 Task: Set "Noise reduction" for "H.264/MPEG-4 Part 10/AVC encoder (x264 10-bit)" to 3.
Action: Mouse moved to (92, 12)
Screenshot: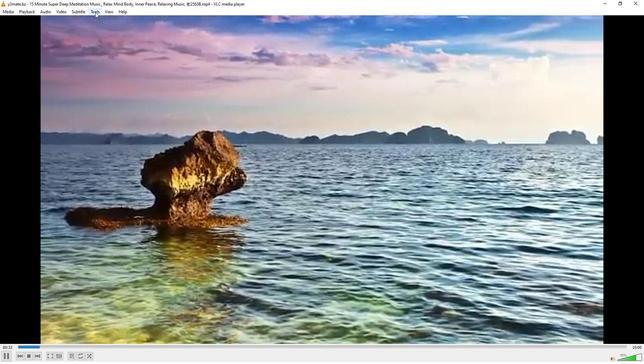 
Action: Mouse pressed left at (92, 12)
Screenshot: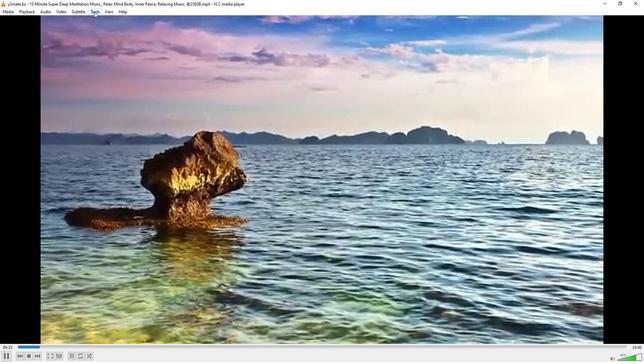 
Action: Mouse moved to (111, 92)
Screenshot: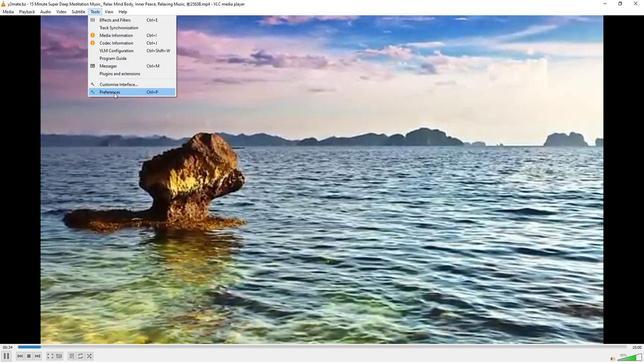 
Action: Mouse pressed left at (111, 92)
Screenshot: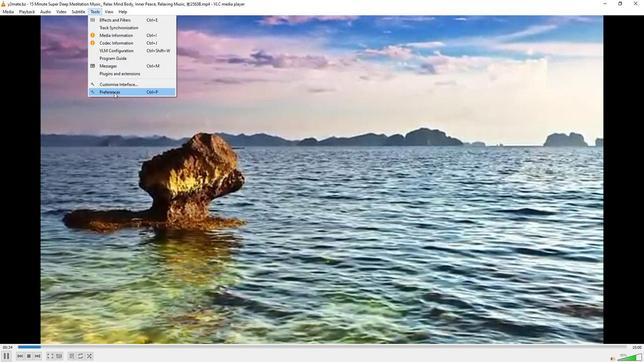 
Action: Mouse moved to (209, 295)
Screenshot: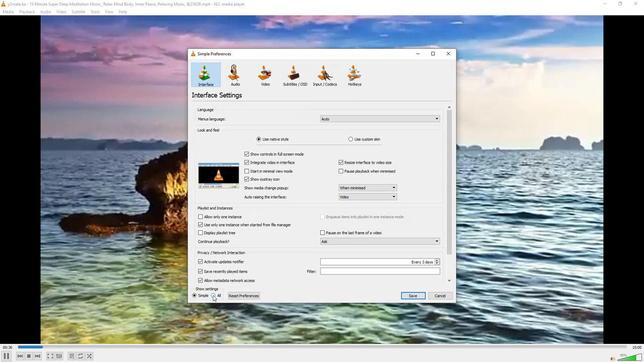 
Action: Mouse pressed left at (209, 295)
Screenshot: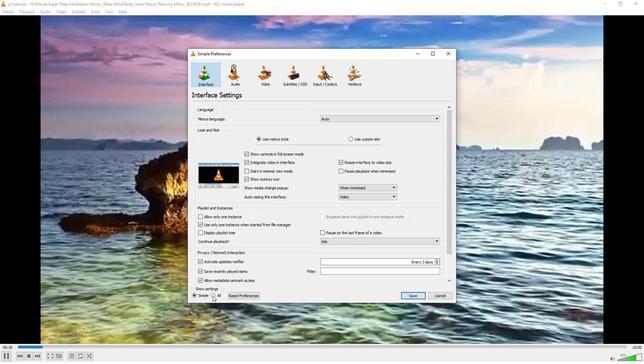 
Action: Mouse moved to (199, 227)
Screenshot: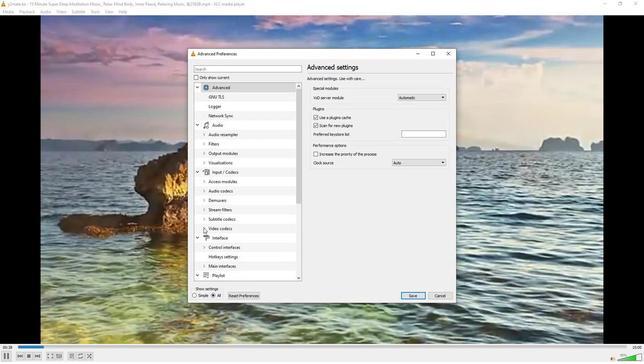 
Action: Mouse pressed left at (199, 227)
Screenshot: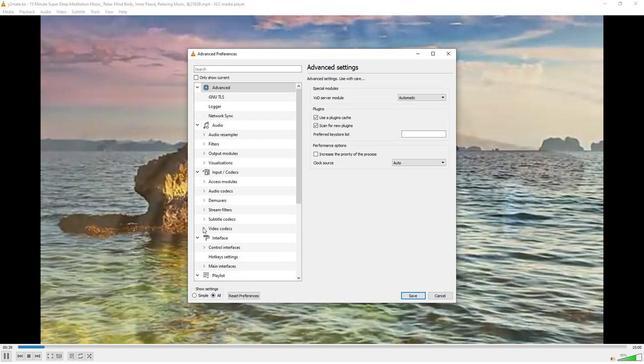 
Action: Mouse moved to (205, 234)
Screenshot: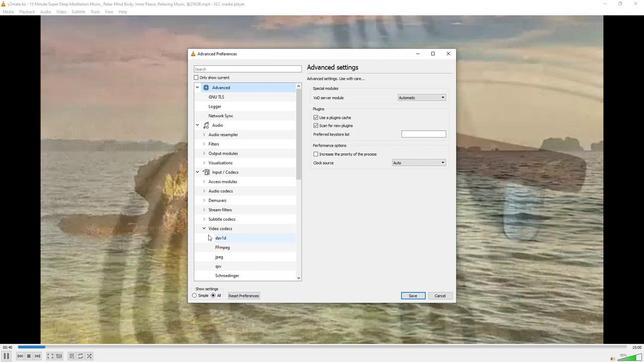 
Action: Mouse scrolled (205, 234) with delta (0, 0)
Screenshot: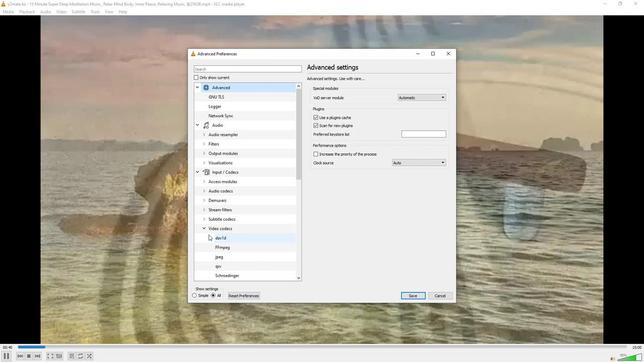 
Action: Mouse scrolled (205, 234) with delta (0, 0)
Screenshot: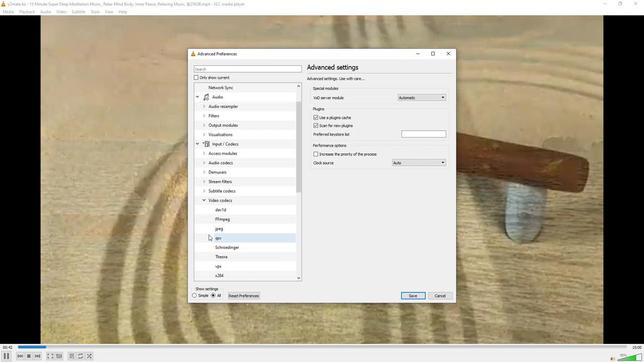 
Action: Mouse moved to (214, 255)
Screenshot: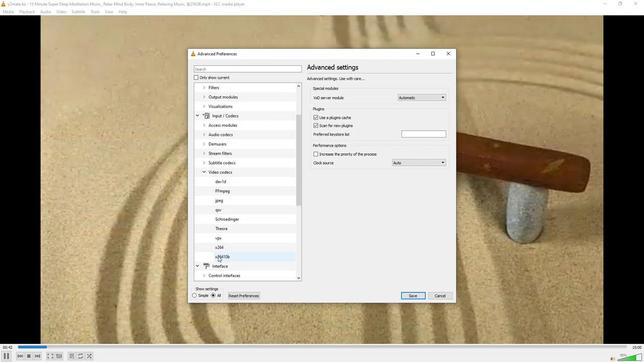 
Action: Mouse pressed left at (214, 255)
Screenshot: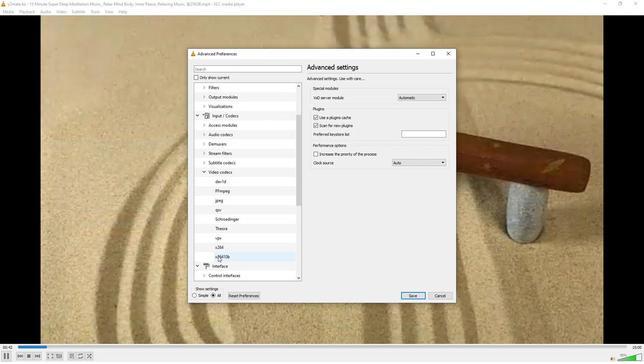 
Action: Mouse moved to (313, 220)
Screenshot: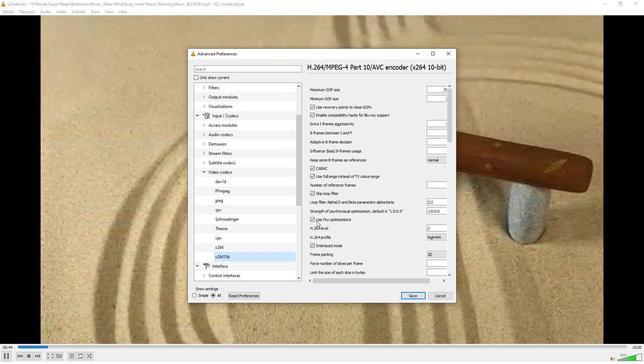 
Action: Mouse scrolled (313, 220) with delta (0, 0)
Screenshot: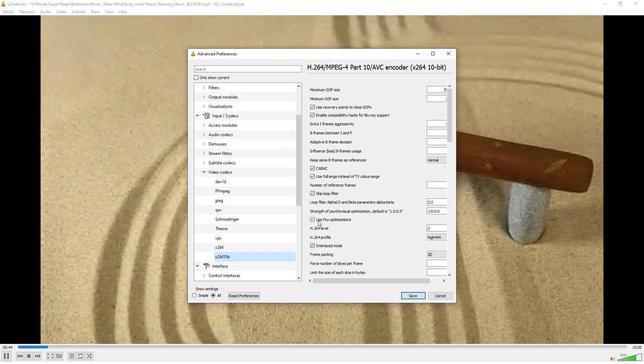 
Action: Mouse moved to (313, 220)
Screenshot: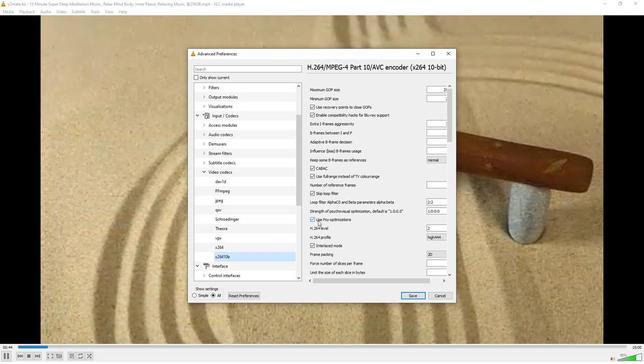 
Action: Mouse scrolled (313, 219) with delta (0, 0)
Screenshot: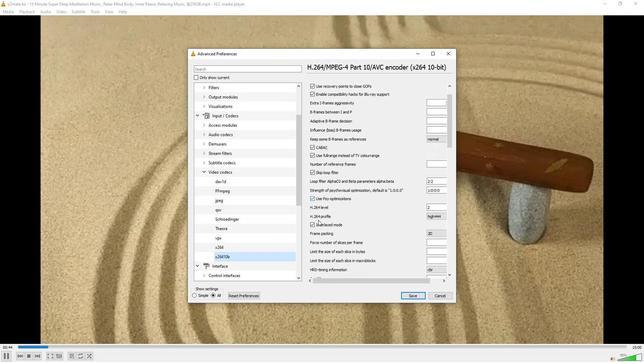 
Action: Mouse moved to (313, 218)
Screenshot: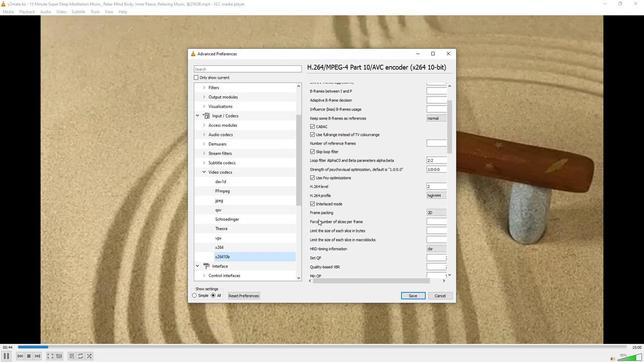 
Action: Mouse scrolled (313, 218) with delta (0, 0)
Screenshot: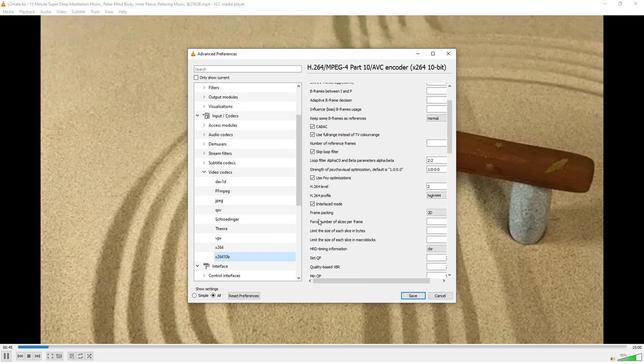 
Action: Mouse scrolled (313, 218) with delta (0, 0)
Screenshot: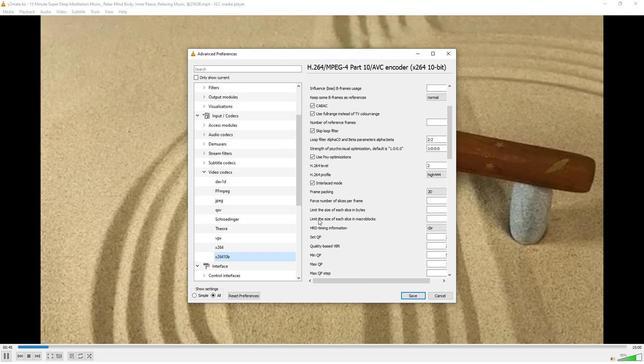 
Action: Mouse scrolled (313, 218) with delta (0, 0)
Screenshot: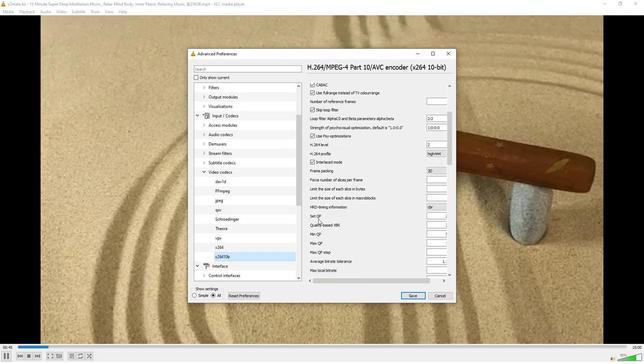 
Action: Mouse scrolled (313, 218) with delta (0, 0)
Screenshot: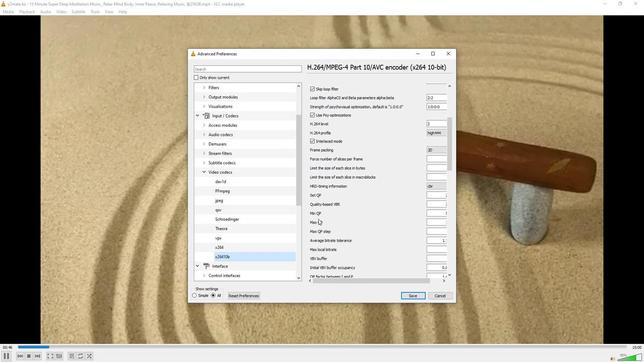 
Action: Mouse scrolled (313, 218) with delta (0, 0)
Screenshot: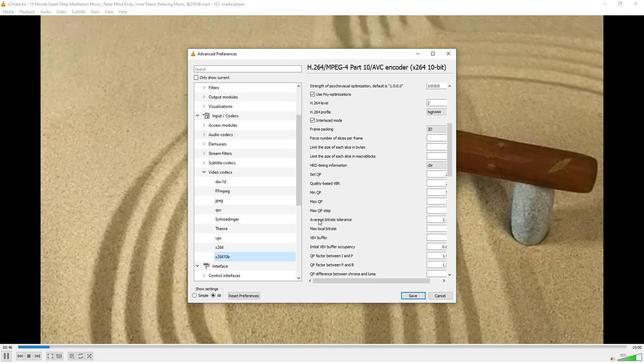 
Action: Mouse scrolled (313, 218) with delta (0, 0)
Screenshot: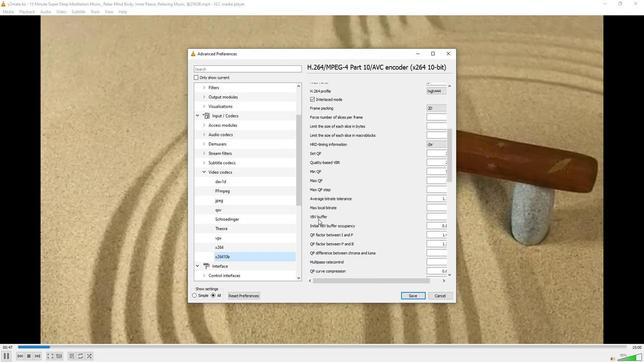 
Action: Mouse scrolled (313, 218) with delta (0, 0)
Screenshot: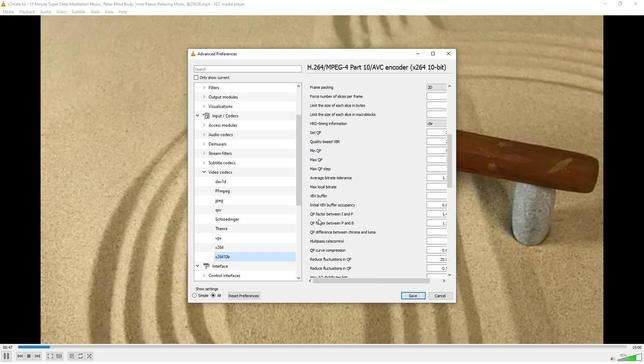 
Action: Mouse scrolled (313, 218) with delta (0, 0)
Screenshot: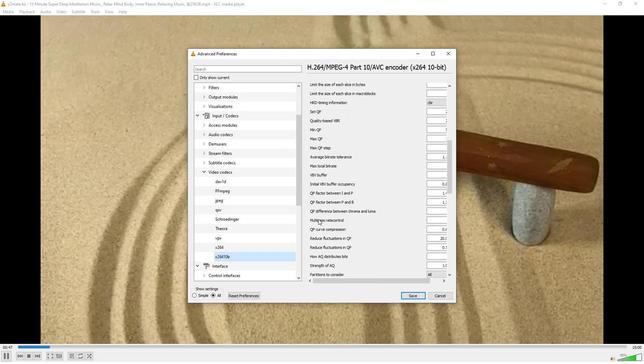 
Action: Mouse moved to (313, 218)
Screenshot: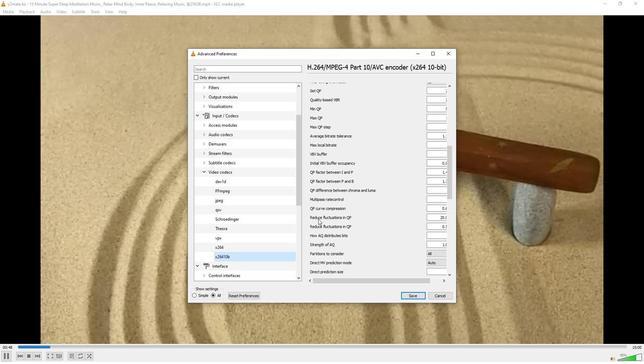 
Action: Mouse scrolled (313, 218) with delta (0, 0)
Screenshot: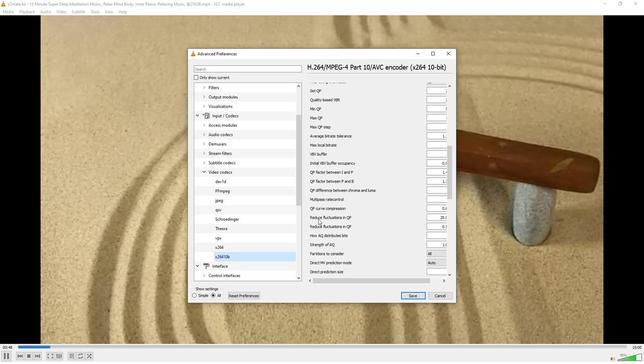 
Action: Mouse scrolled (313, 218) with delta (0, 0)
Screenshot: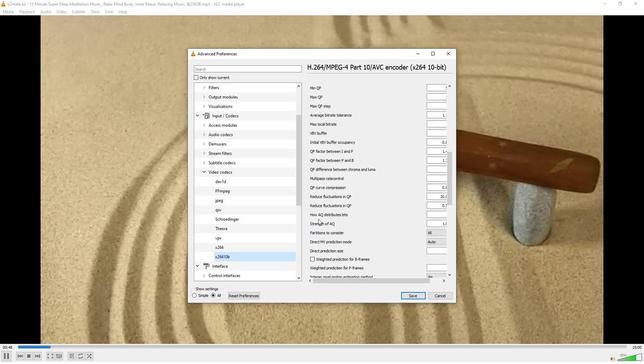
Action: Mouse moved to (313, 217)
Screenshot: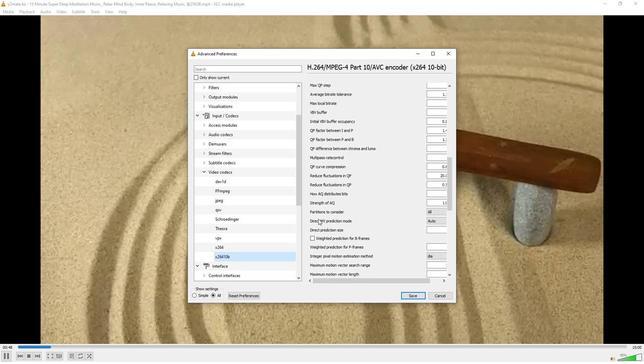 
Action: Mouse scrolled (313, 217) with delta (0, 0)
Screenshot: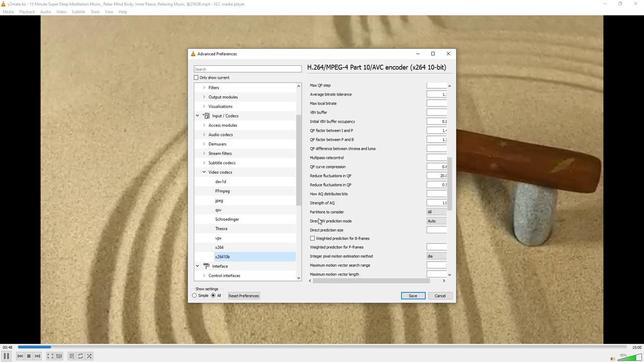 
Action: Mouse scrolled (313, 217) with delta (0, 0)
Screenshot: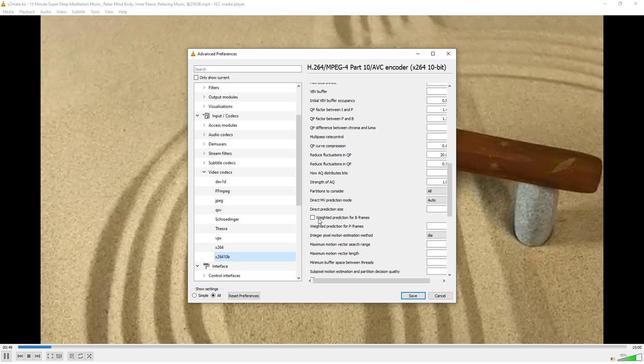 
Action: Mouse scrolled (313, 217) with delta (0, 0)
Screenshot: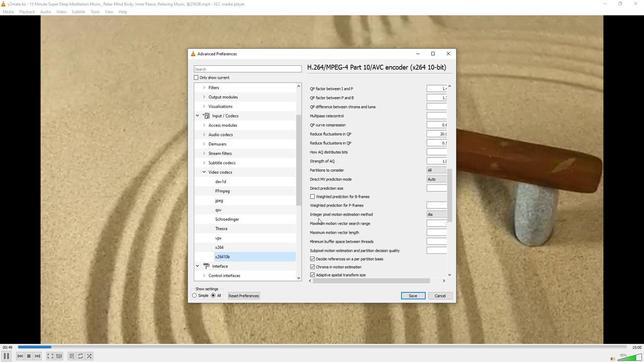 
Action: Mouse scrolled (313, 217) with delta (0, 0)
Screenshot: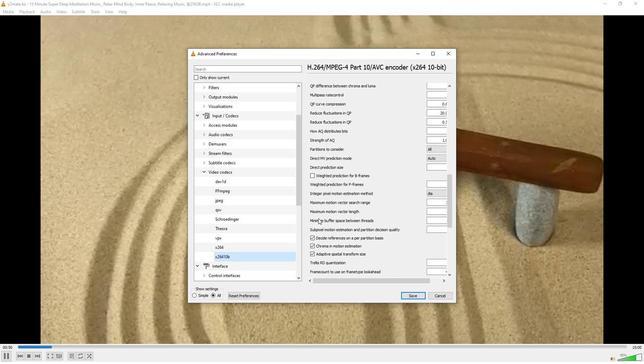 
Action: Mouse scrolled (313, 217) with delta (0, 0)
Screenshot: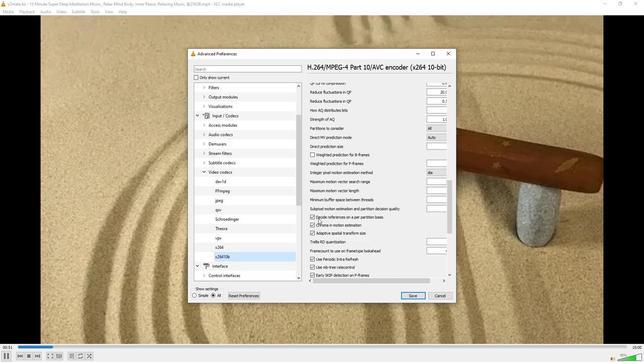 
Action: Mouse scrolled (313, 217) with delta (0, 0)
Screenshot: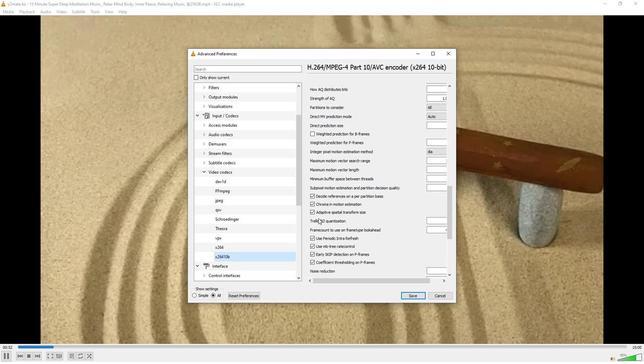 
Action: Mouse scrolled (313, 217) with delta (0, 0)
Screenshot: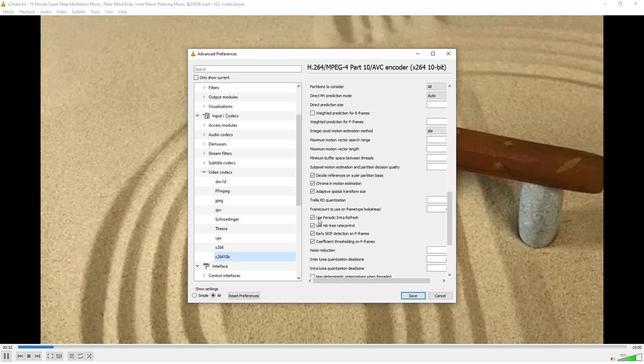 
Action: Mouse moved to (358, 280)
Screenshot: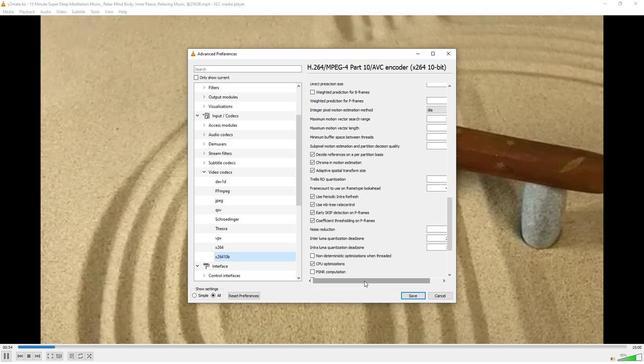 
Action: Mouse pressed left at (358, 280)
Screenshot: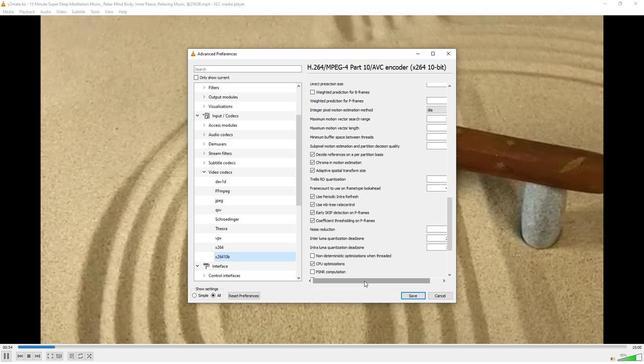 
Action: Mouse moved to (385, 212)
Screenshot: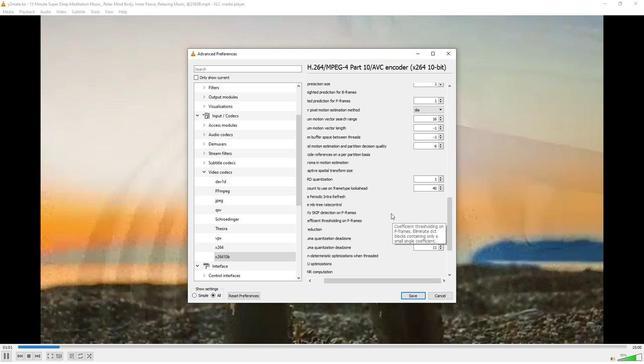 
Action: Mouse scrolled (385, 212) with delta (0, 0)
Screenshot: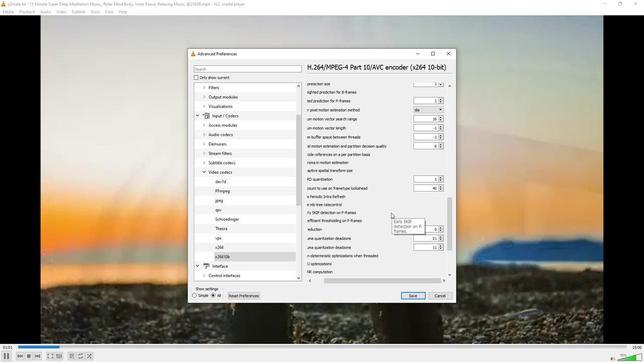 
Action: Mouse scrolled (385, 212) with delta (0, 0)
Screenshot: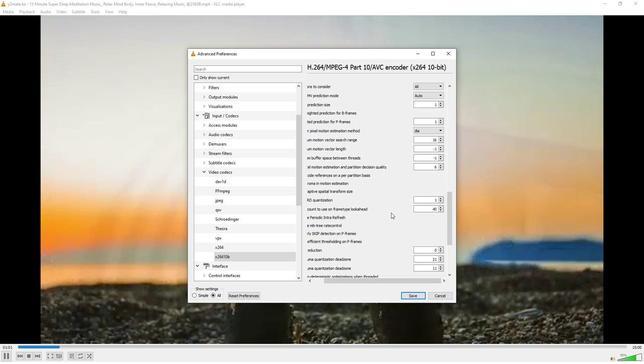 
Action: Mouse moved to (341, 187)
Screenshot: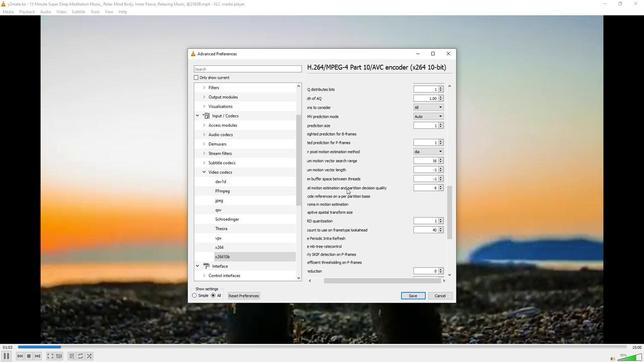 
Action: Mouse scrolled (341, 187) with delta (0, 0)
Screenshot: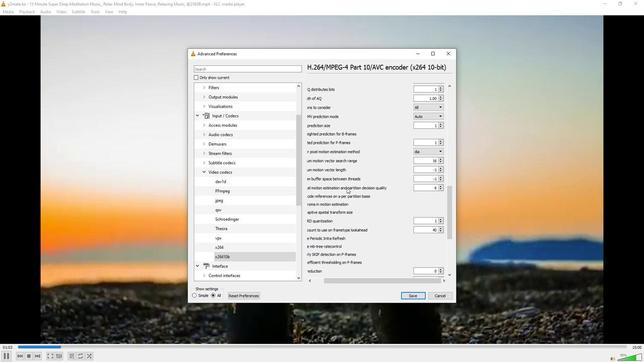 
Action: Mouse scrolled (341, 187) with delta (0, 0)
Screenshot: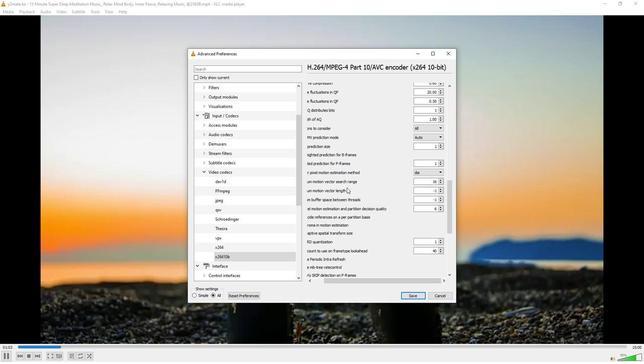 
Action: Mouse scrolled (341, 187) with delta (0, 0)
Screenshot: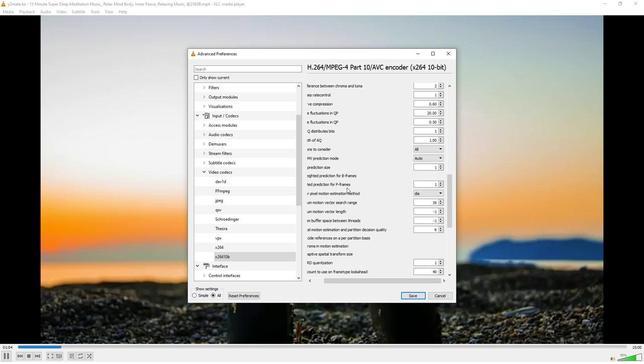 
Action: Mouse scrolled (341, 187) with delta (0, 0)
Screenshot: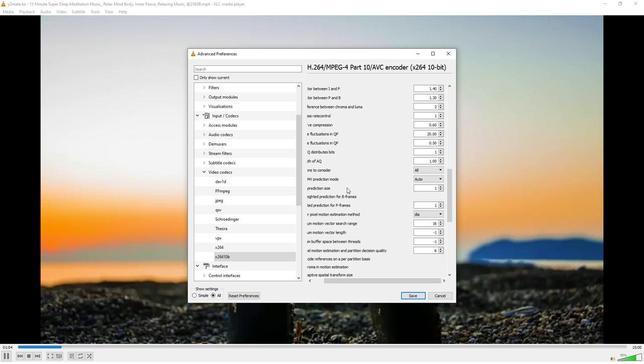 
Action: Mouse scrolled (341, 187) with delta (0, 0)
Screenshot: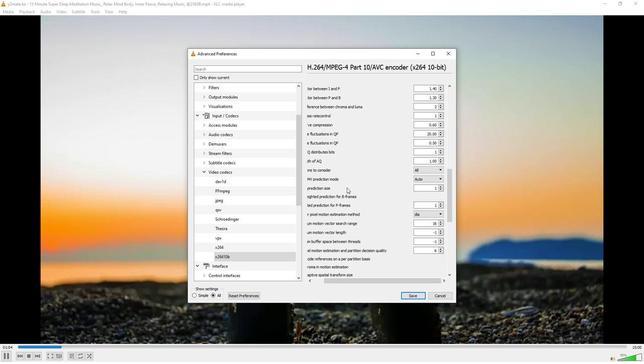 
Action: Mouse moved to (341, 187)
Screenshot: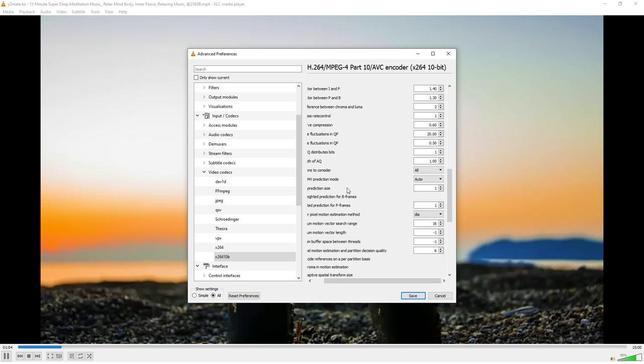 
Action: Mouse scrolled (341, 187) with delta (0, 0)
Screenshot: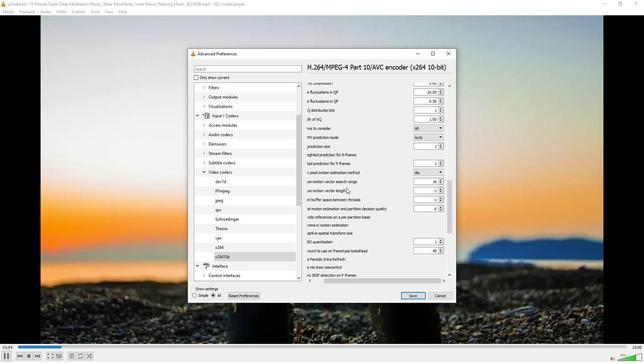 
Action: Mouse moved to (360, 280)
Screenshot: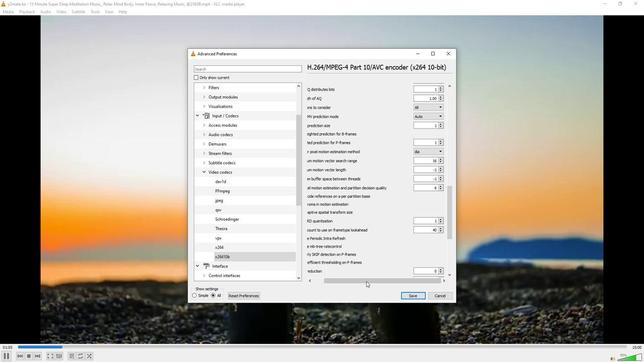
Action: Mouse pressed left at (360, 280)
Screenshot: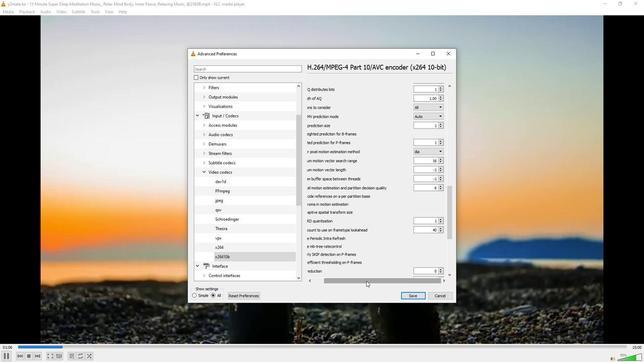 
Action: Mouse moved to (337, 230)
Screenshot: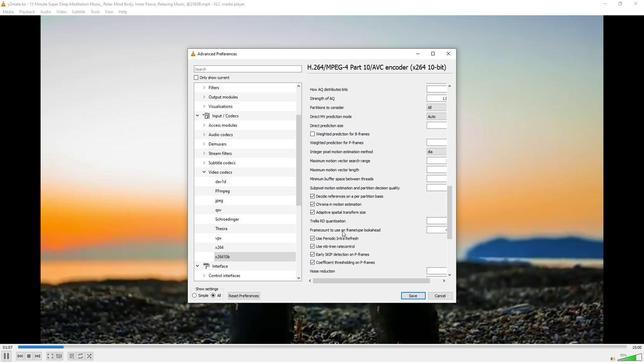 
Action: Mouse scrolled (337, 230) with delta (0, 0)
Screenshot: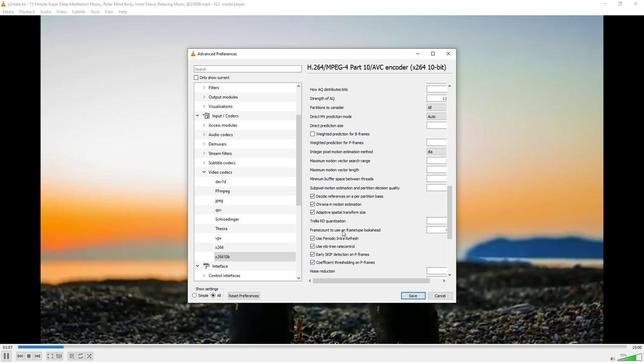 
Action: Mouse moved to (422, 251)
Screenshot: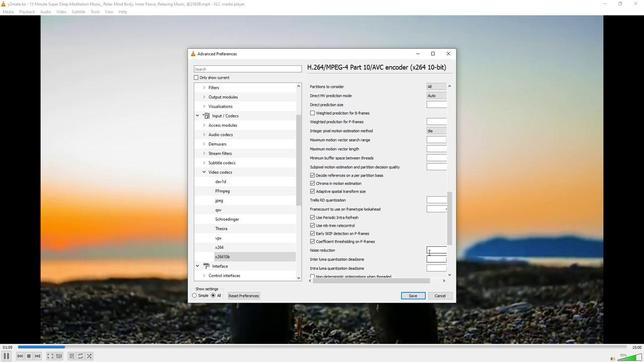 
Action: Mouse pressed left at (422, 251)
Screenshot: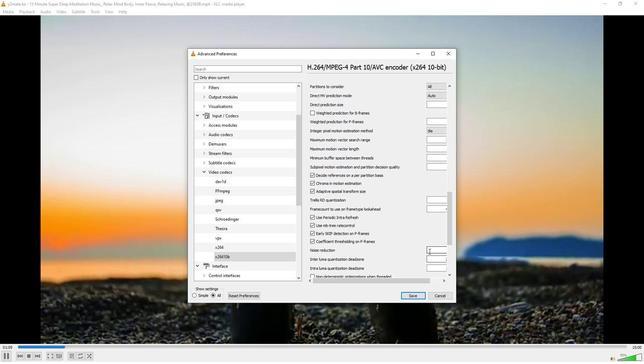 
Action: Mouse moved to (420, 278)
Screenshot: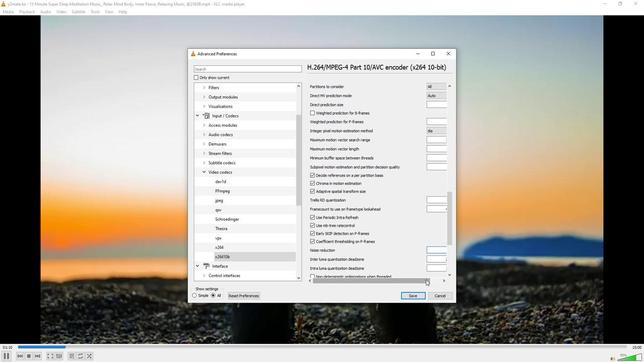 
Action: Mouse pressed left at (420, 278)
Screenshot: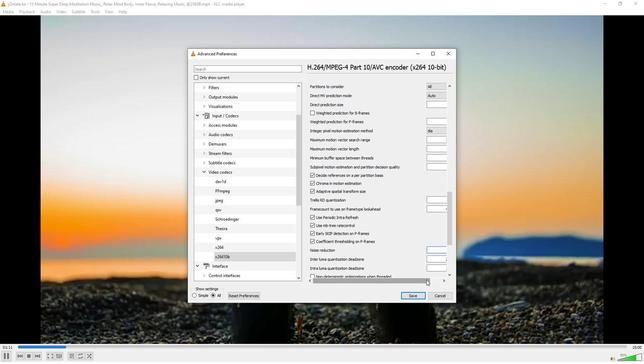 
Action: Mouse moved to (434, 247)
Screenshot: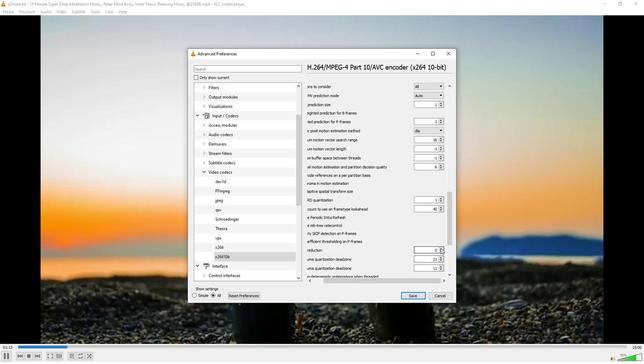
Action: Mouse pressed left at (434, 247)
Screenshot: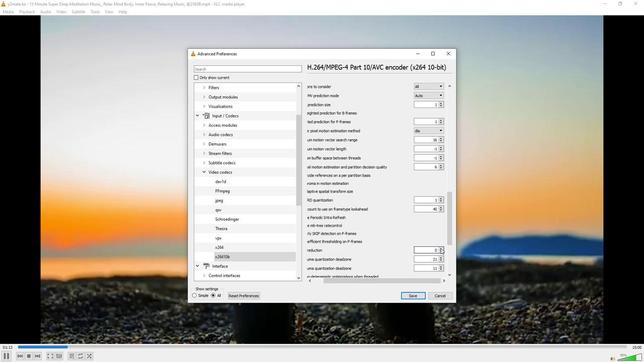 
Action: Mouse pressed left at (434, 247)
Screenshot: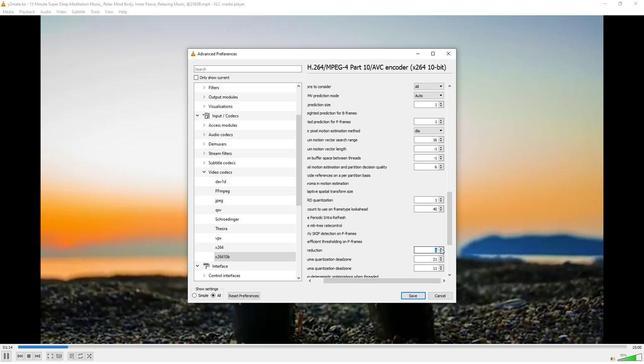 
Action: Mouse pressed left at (434, 247)
Screenshot: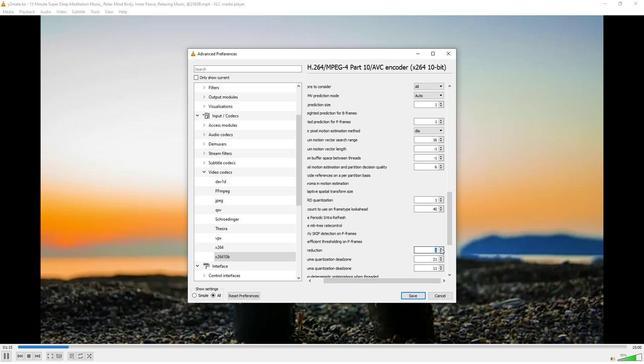 
Action: Mouse moved to (409, 233)
Screenshot: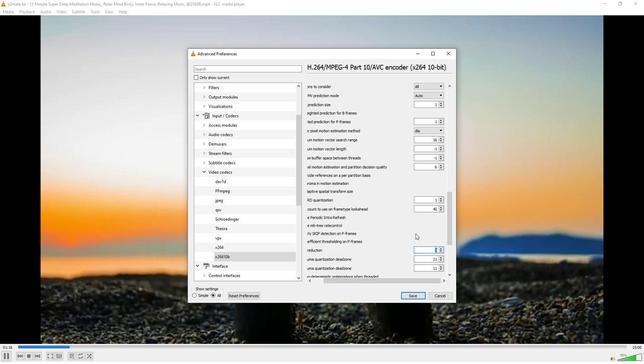 
